 Task: Send an email with the signature Daniel Baker with the subject 'Payment confirmation' and the message 'Could you please provide more details on the timeline?' from softage.1@softage.net to softage.3@softage.net,  softage.1@softage.net and softage.4@softage.net with CC to softage.5@softage.net with an attached document Feasibility_analysis.pdf
Action: Key pressed n
Screenshot: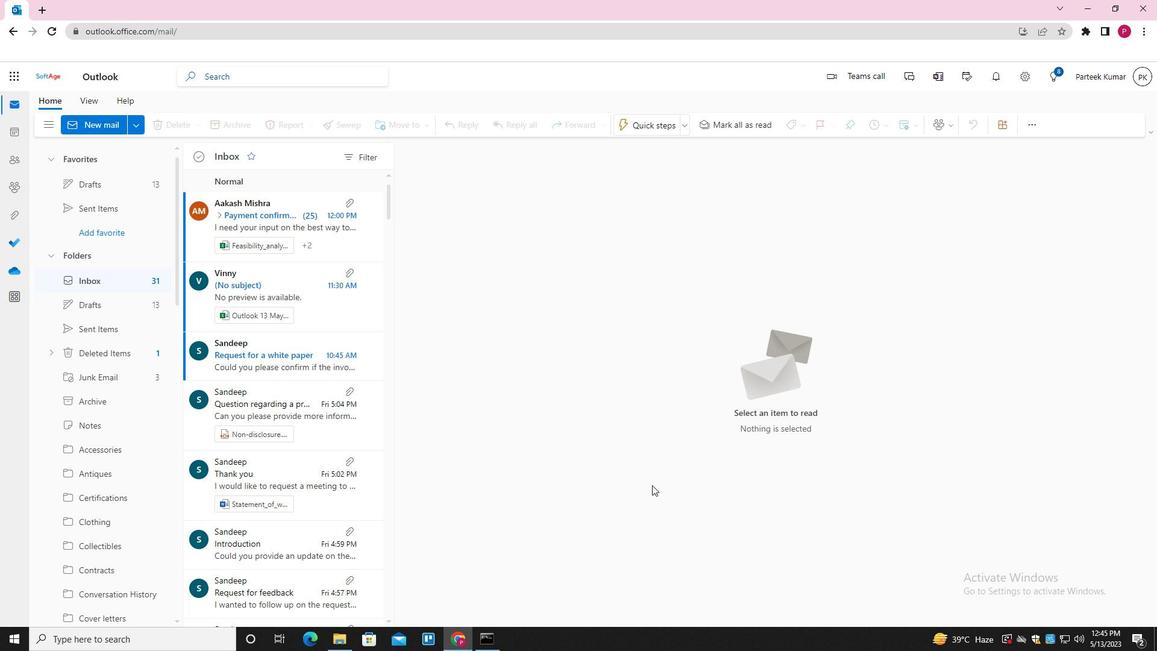 
Action: Mouse moved to (812, 123)
Screenshot: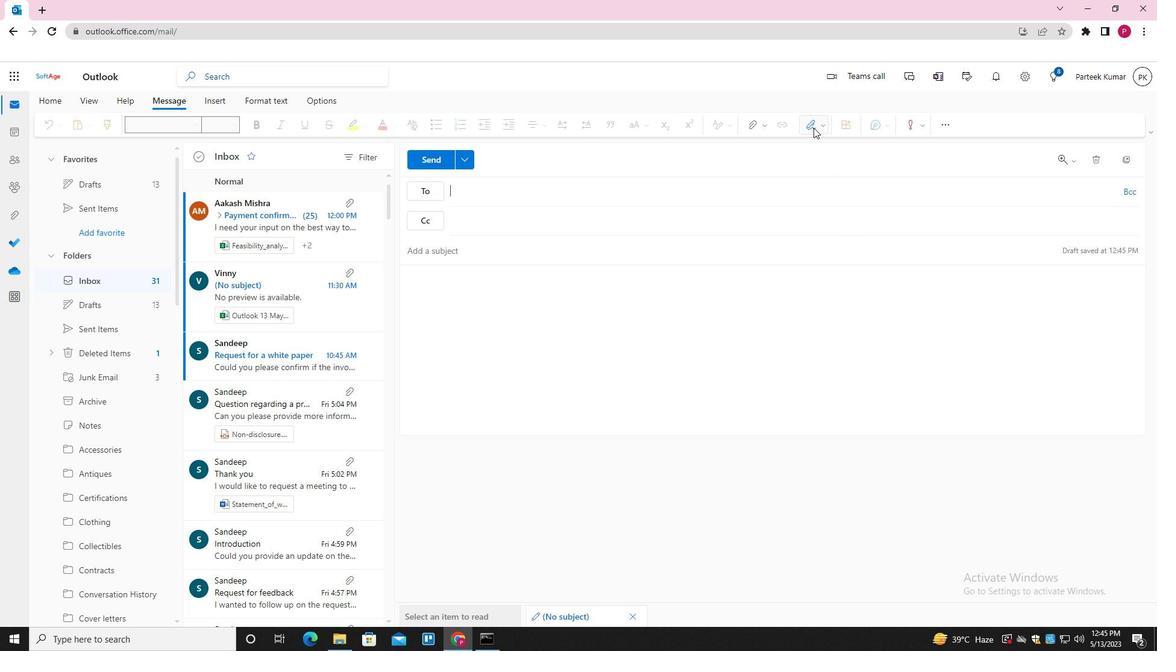 
Action: Mouse pressed left at (812, 123)
Screenshot: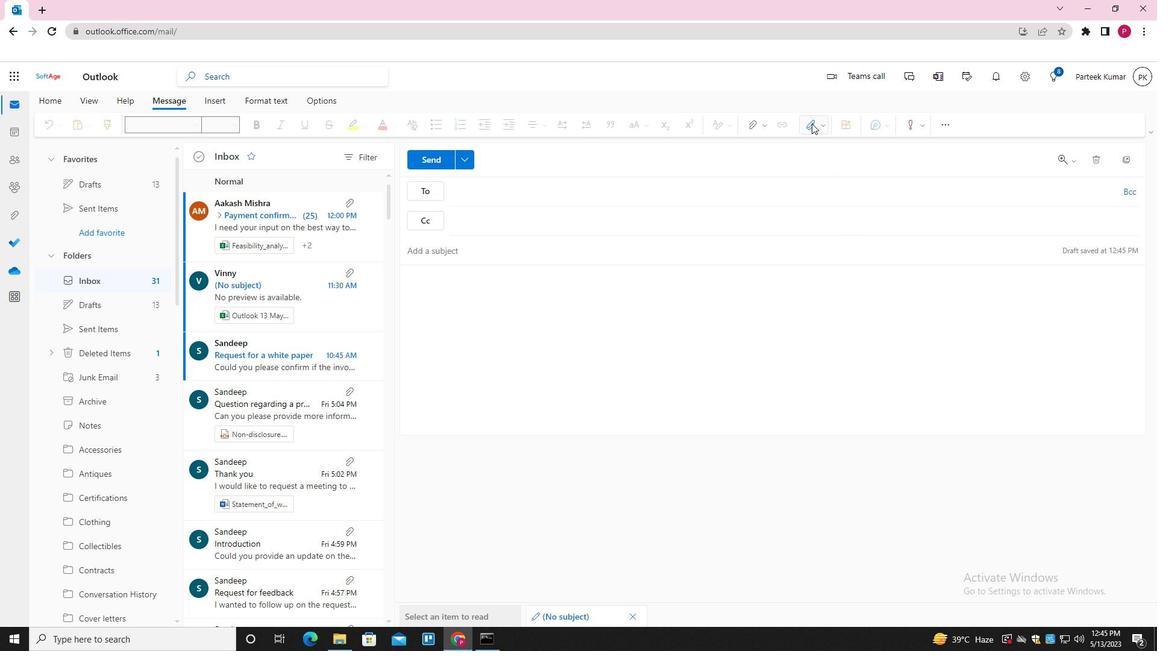 
Action: Mouse moved to (798, 173)
Screenshot: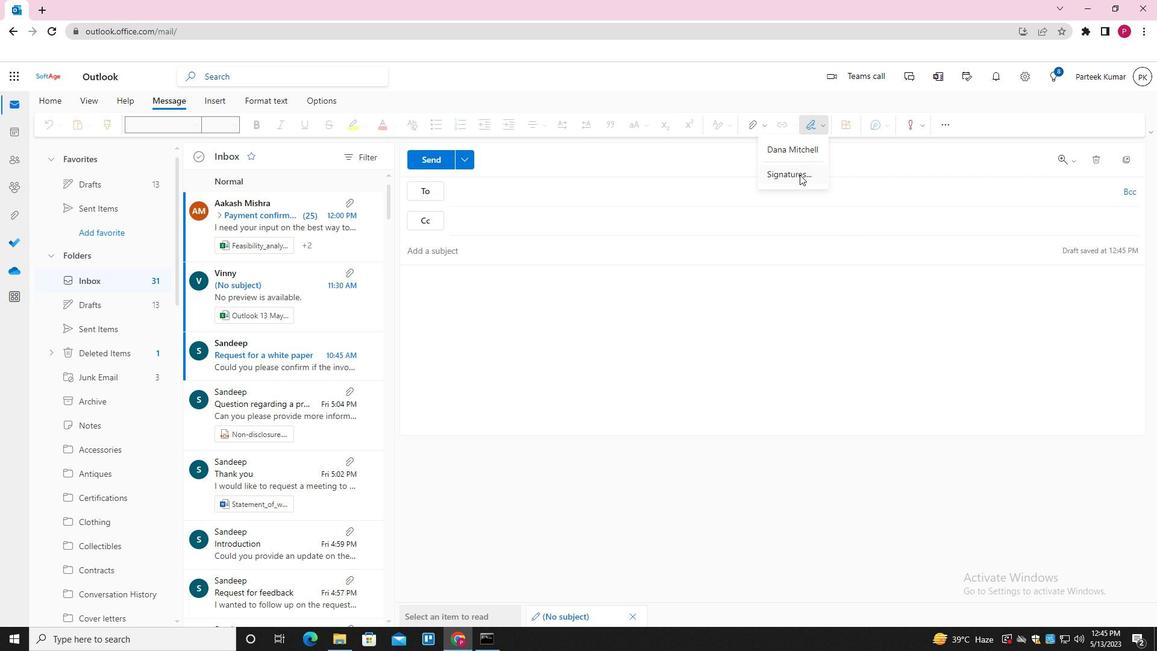 
Action: Mouse pressed left at (798, 173)
Screenshot: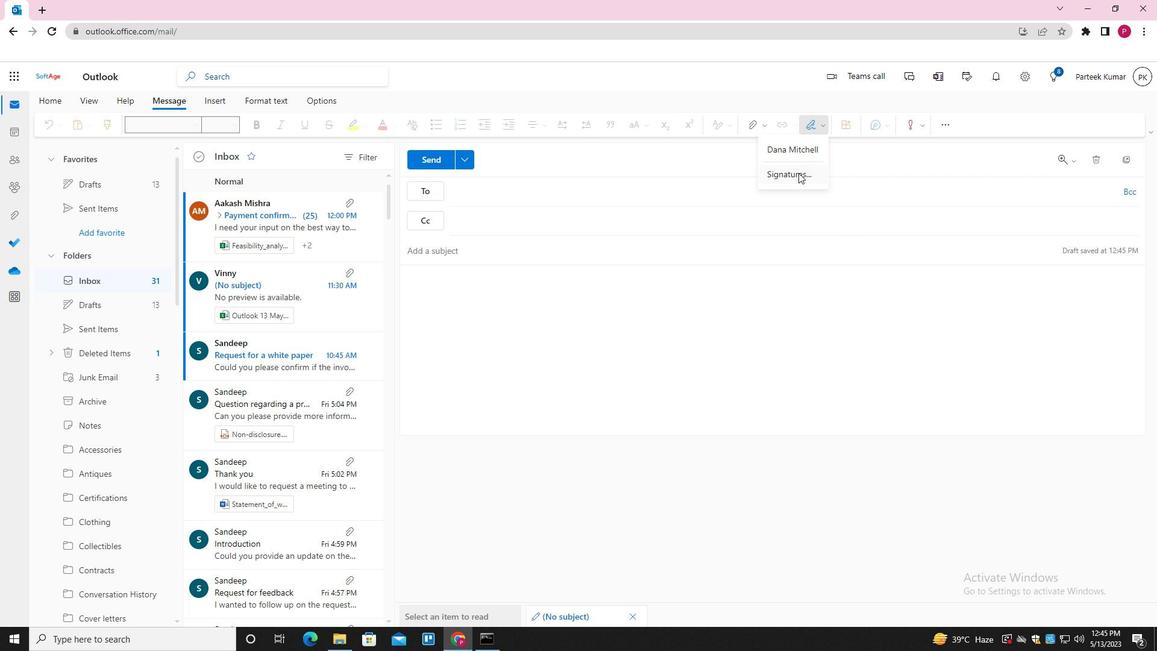 
Action: Mouse moved to (811, 221)
Screenshot: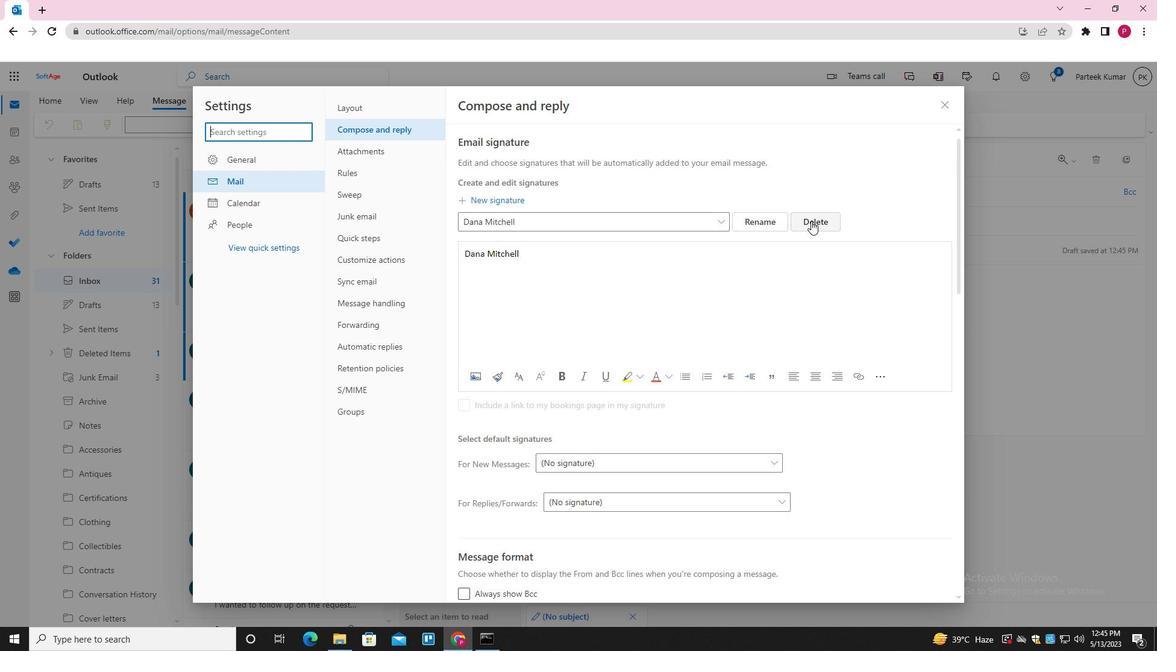 
Action: Mouse pressed left at (811, 221)
Screenshot: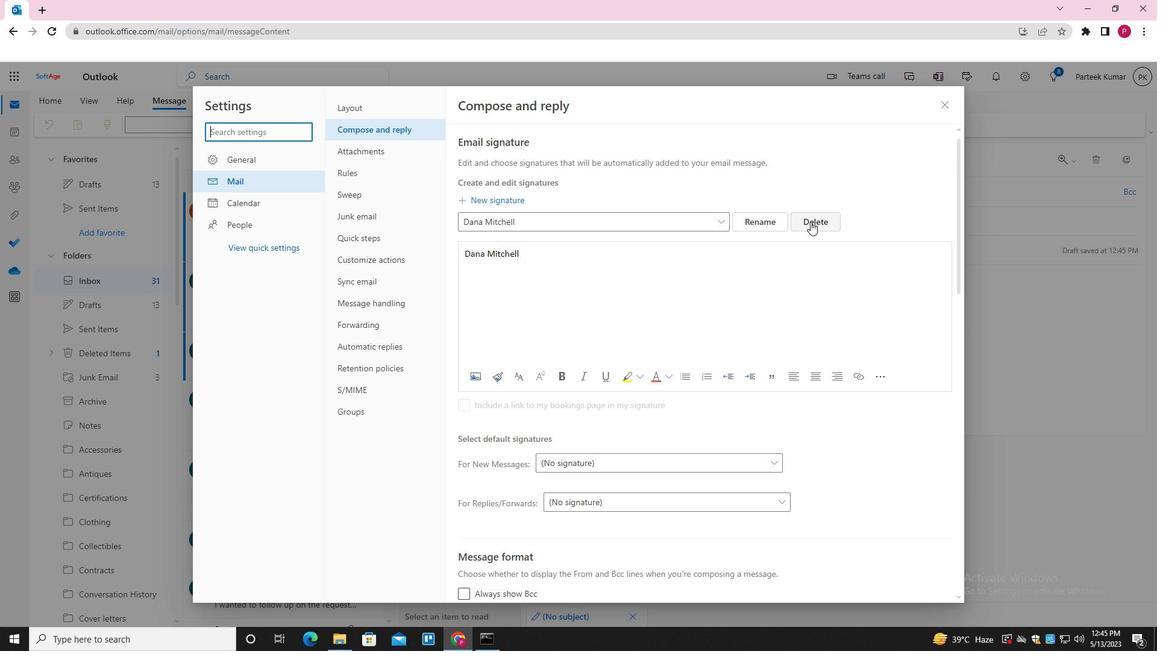
Action: Mouse moved to (557, 220)
Screenshot: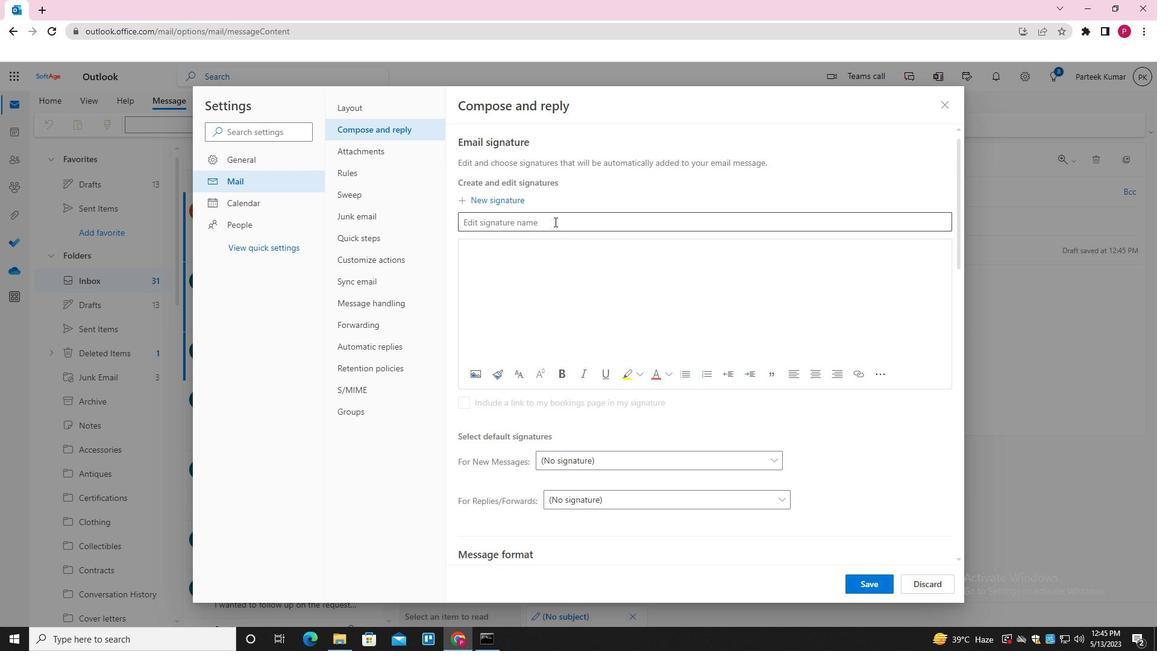 
Action: Mouse pressed left at (557, 220)
Screenshot: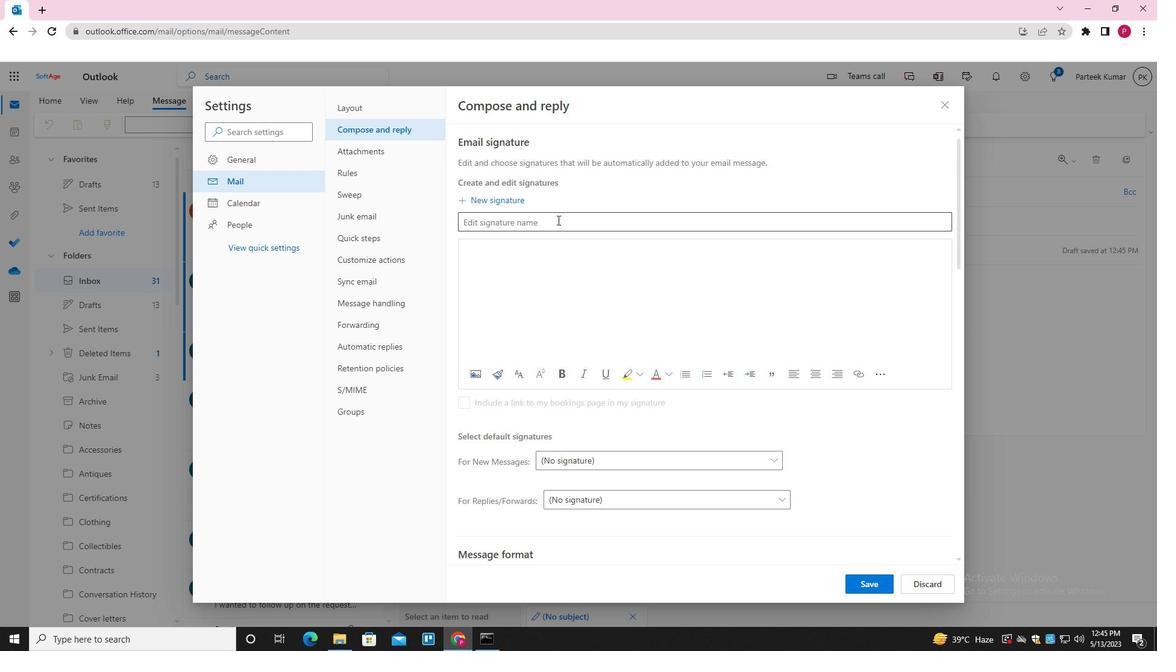 
Action: Key pressed <Key.shift>DANIEL<Key.space><Key.shift>BAKER<Key.tab><Key.shift>DANIR<Key.backspace>EL<Key.space><Key.shift>BAKER
Screenshot: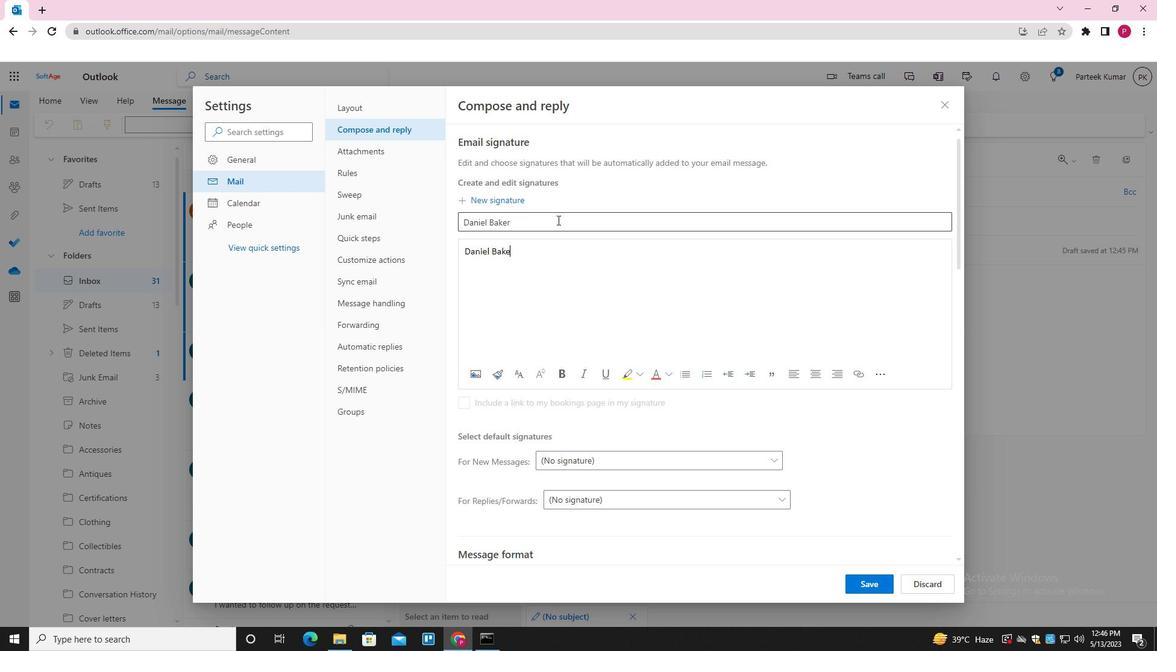 
Action: Mouse moved to (862, 586)
Screenshot: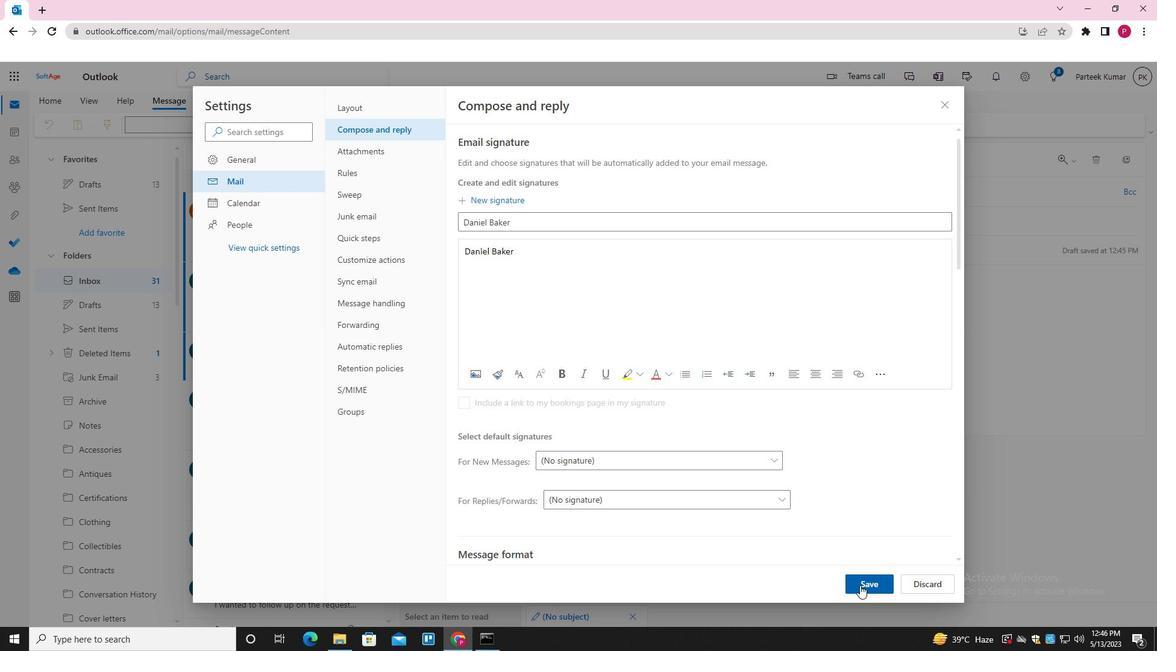 
Action: Mouse pressed left at (862, 586)
Screenshot: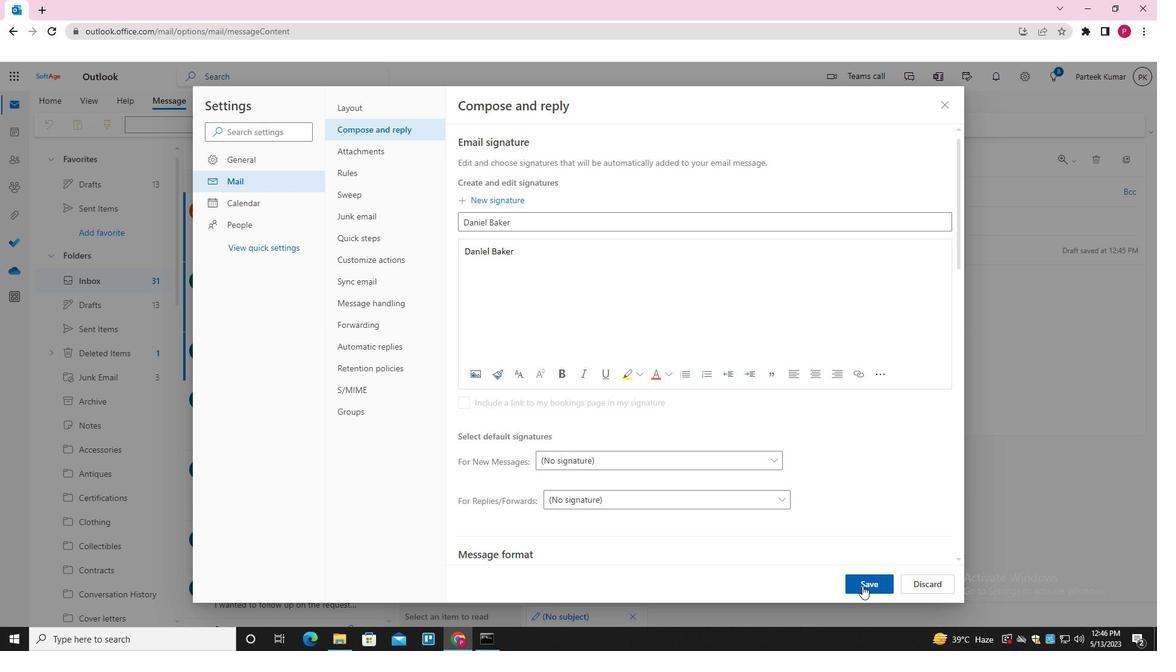 
Action: Mouse moved to (944, 105)
Screenshot: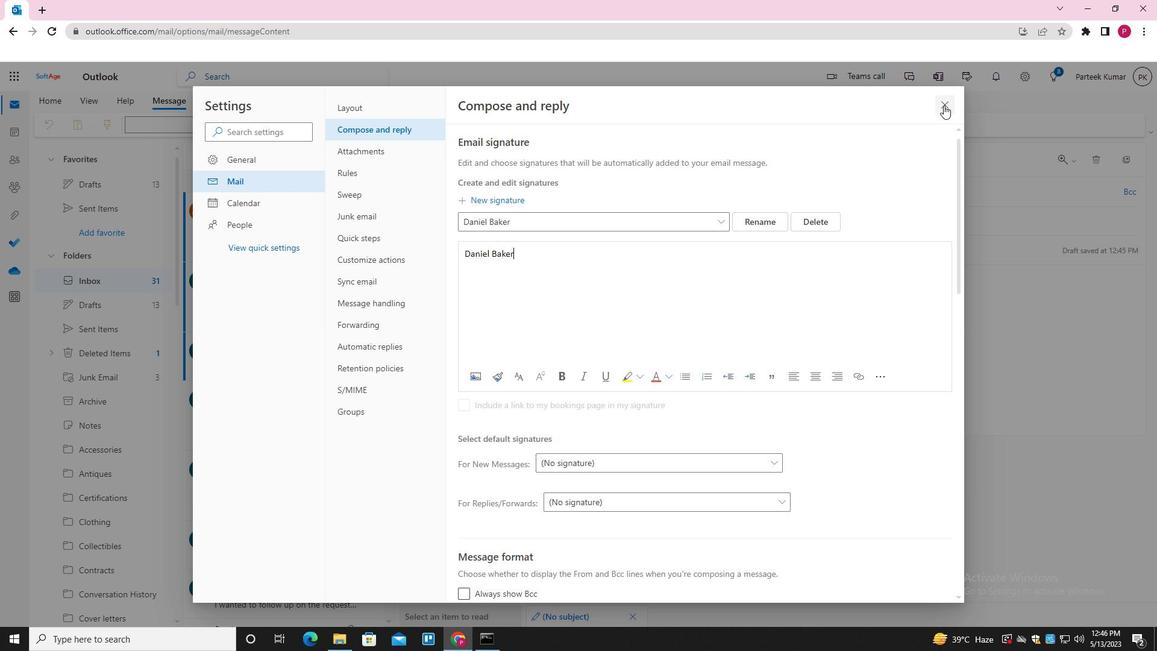 
Action: Mouse pressed left at (944, 105)
Screenshot: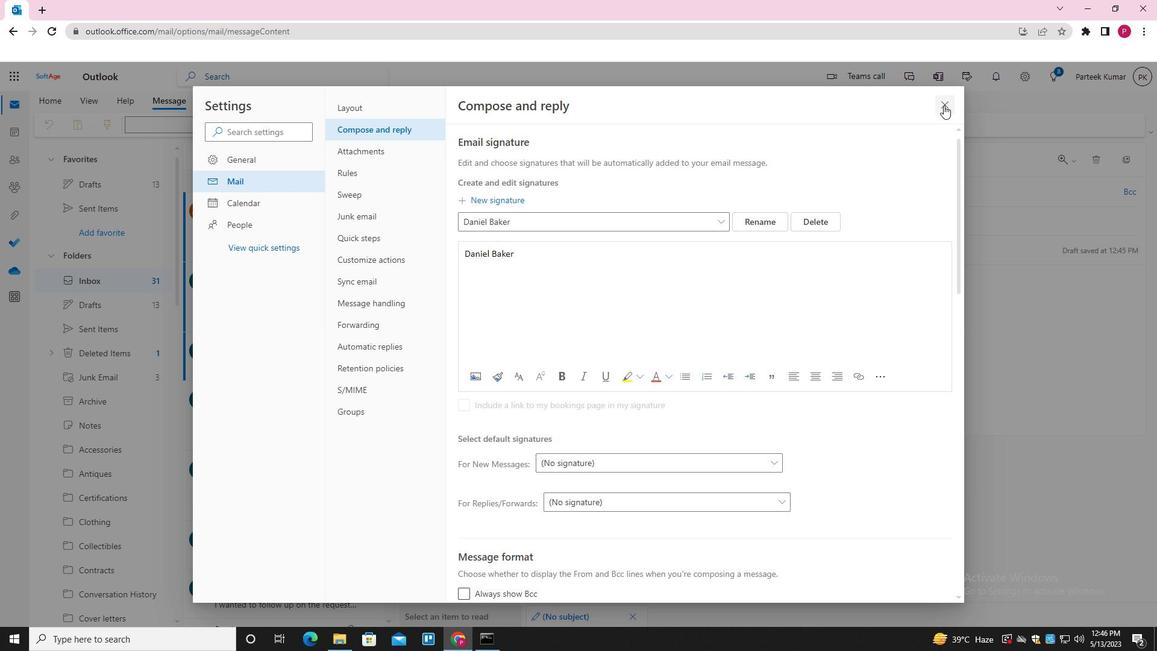 
Action: Mouse moved to (812, 123)
Screenshot: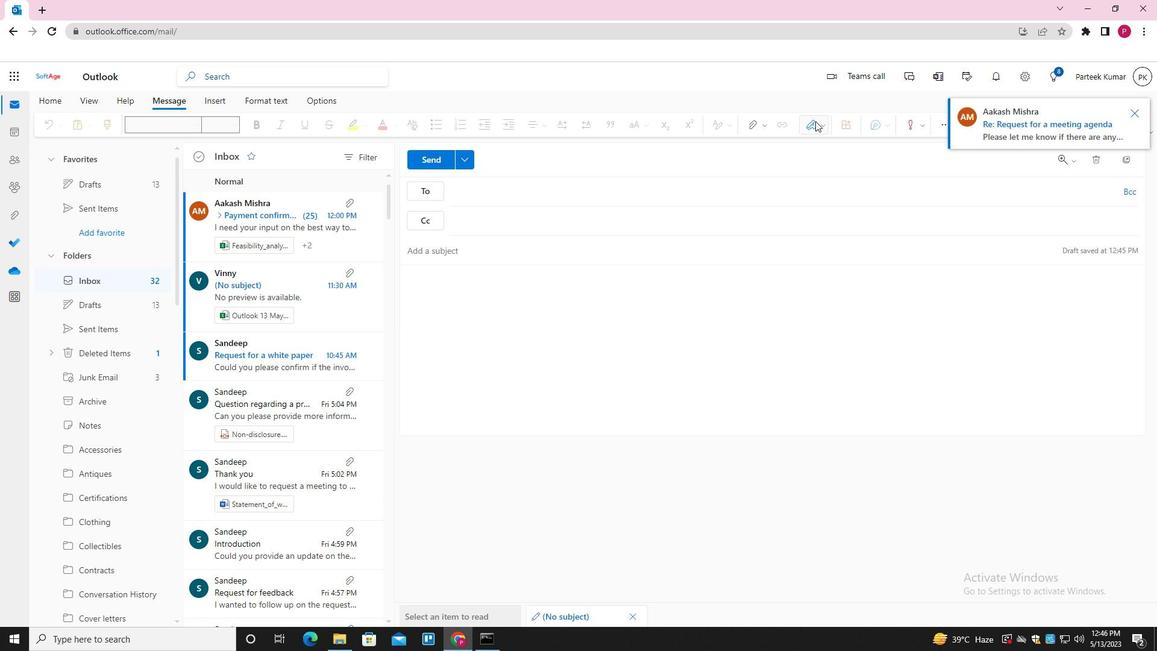
Action: Mouse pressed left at (812, 123)
Screenshot: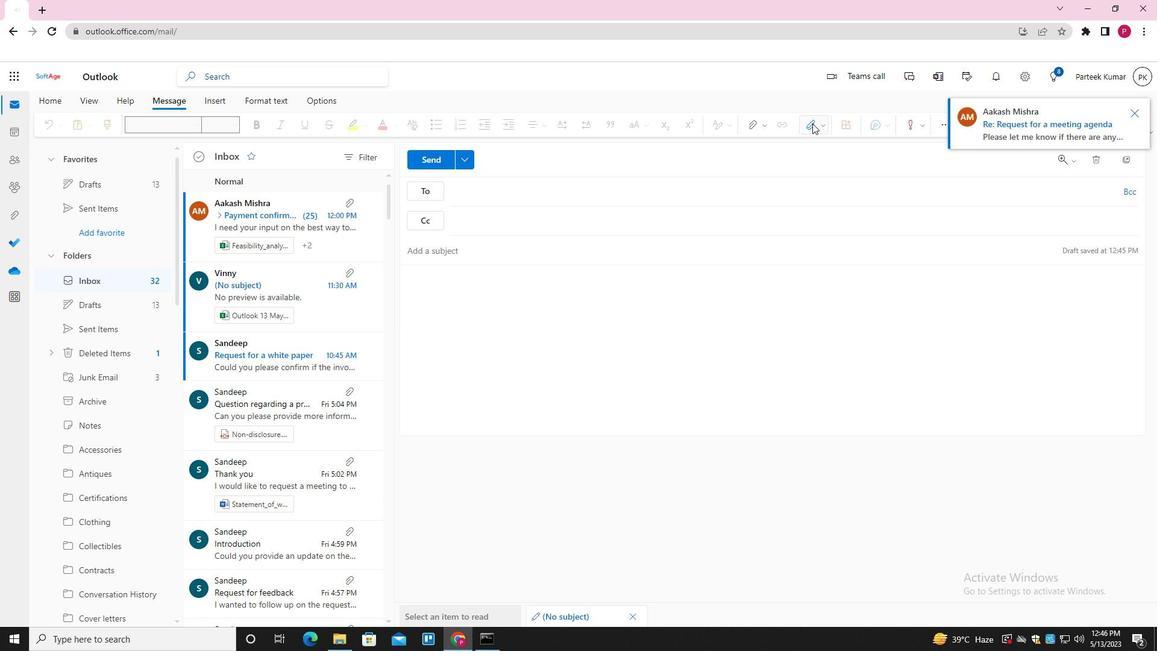 
Action: Mouse moved to (789, 149)
Screenshot: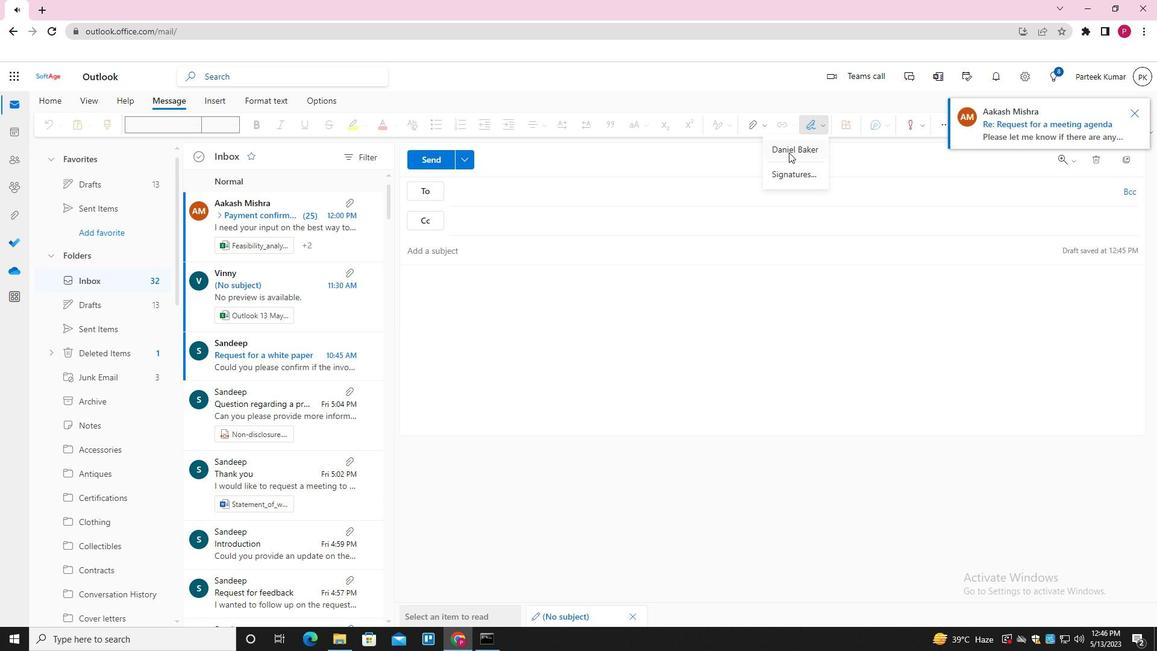 
Action: Mouse pressed left at (789, 149)
Screenshot: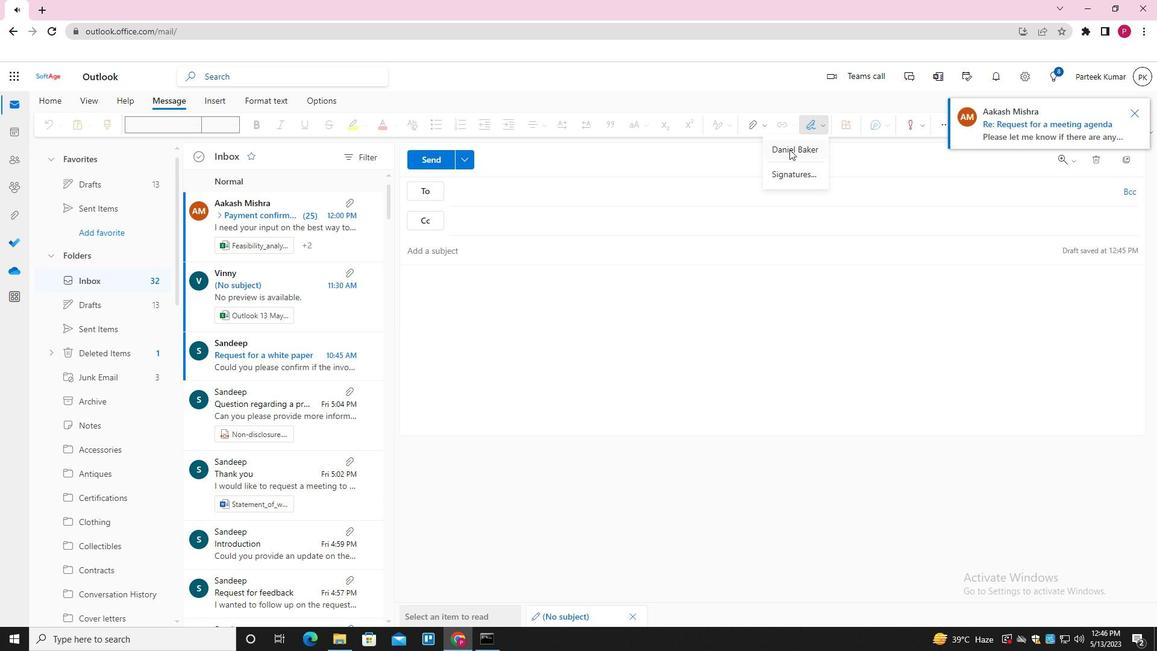 
Action: Mouse moved to (485, 250)
Screenshot: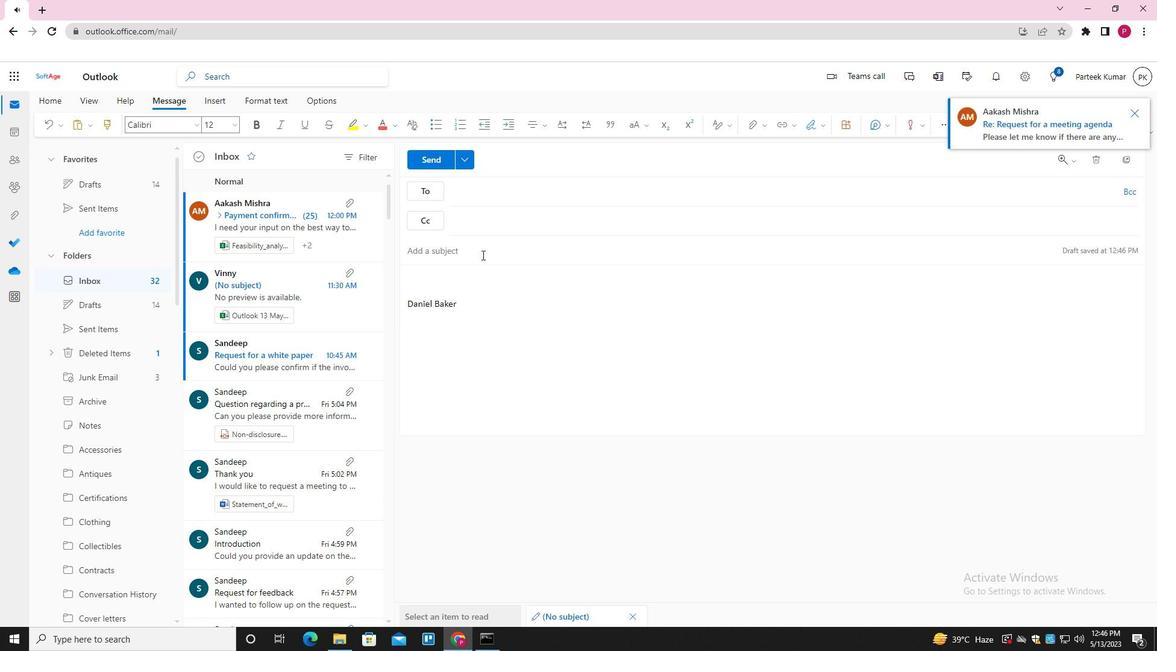 
Action: Mouse pressed left at (485, 250)
Screenshot: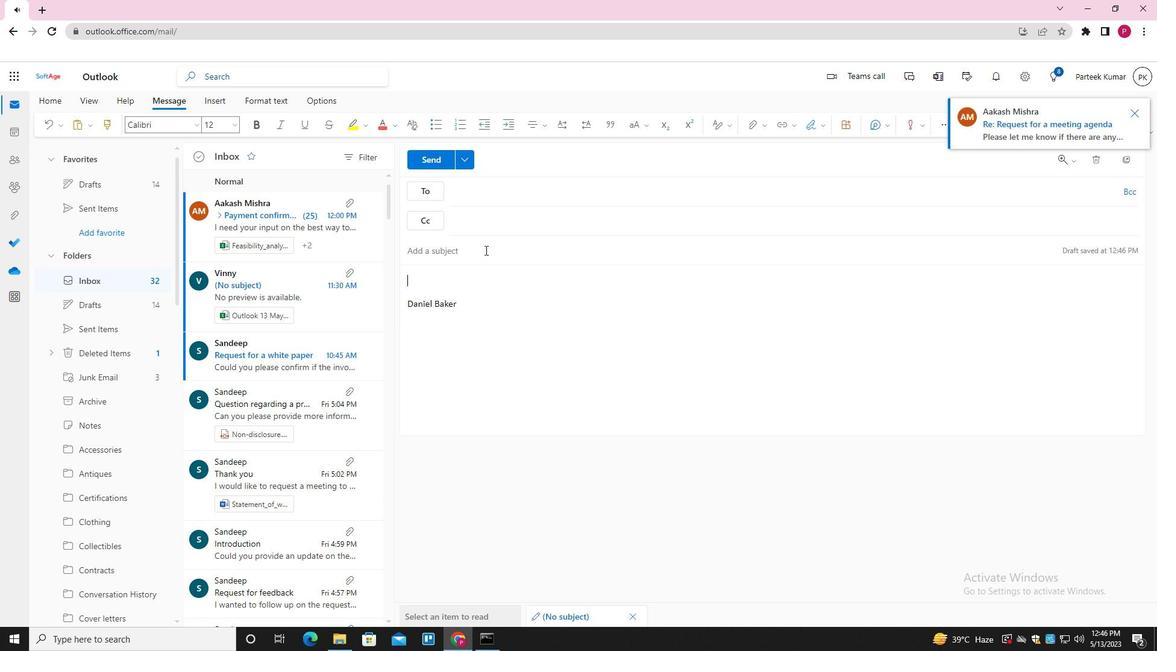 
Action: Key pressed <Key.shift_r>PAYMENT<Key.space><Key.shift>CONFIRMATION<Key.space><Key.tab><Key.shift_r><Key.shift_r><Key.shift_r><Key.shift_r><Key.shift_r><Key.shift_r><Key.shift_r><Key.shift_r><Key.shift_r><Key.shift_r>COULD<Key.space>YOU<Key.space>PLEASE<Key.space>PROVIDE<Key.space>MORE<Key.space>DETAOILS<Key.space><Key.backspace><Key.backspace><Key.backspace><Key.backspace><Key.backspace>ILS<Key.space>ON<Key.space>THE<Key.space>TIMEK<Key.backspace>LINE<Key.shift_r>?
Screenshot: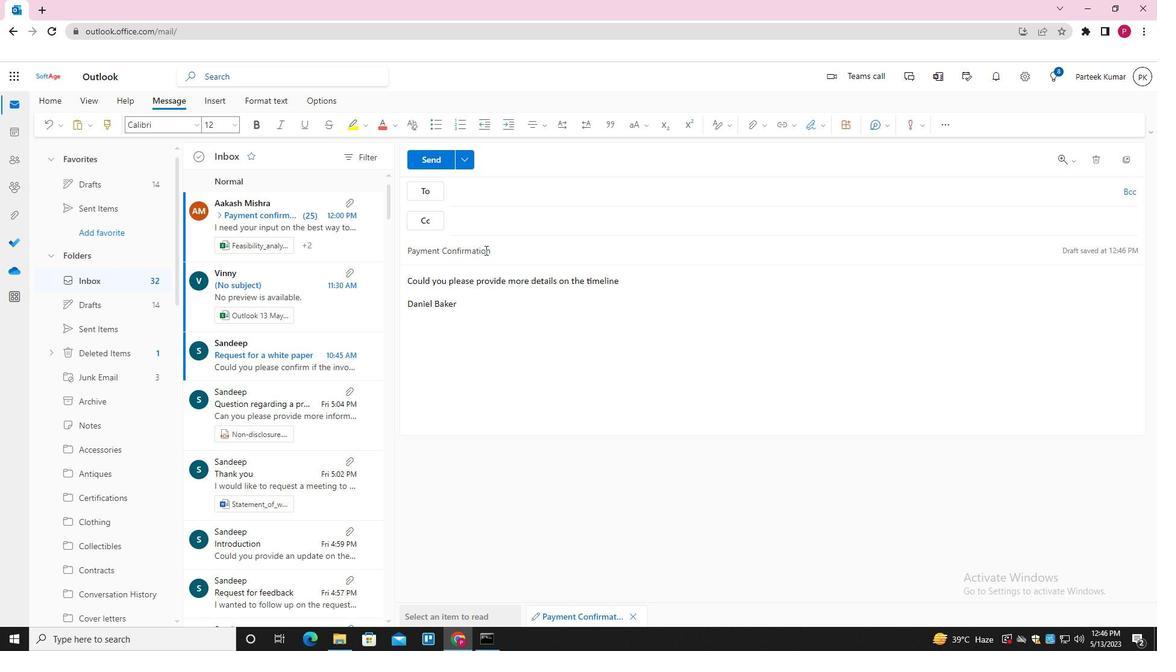 
Action: Mouse moved to (525, 192)
Screenshot: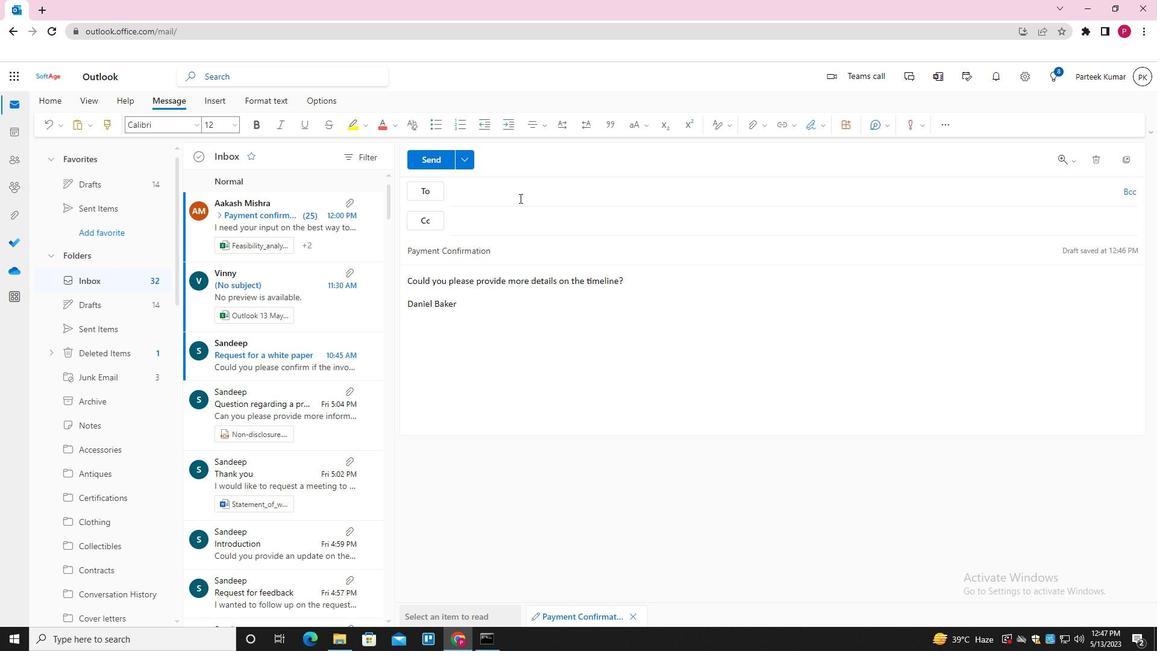 
Action: Mouse pressed left at (525, 192)
Screenshot: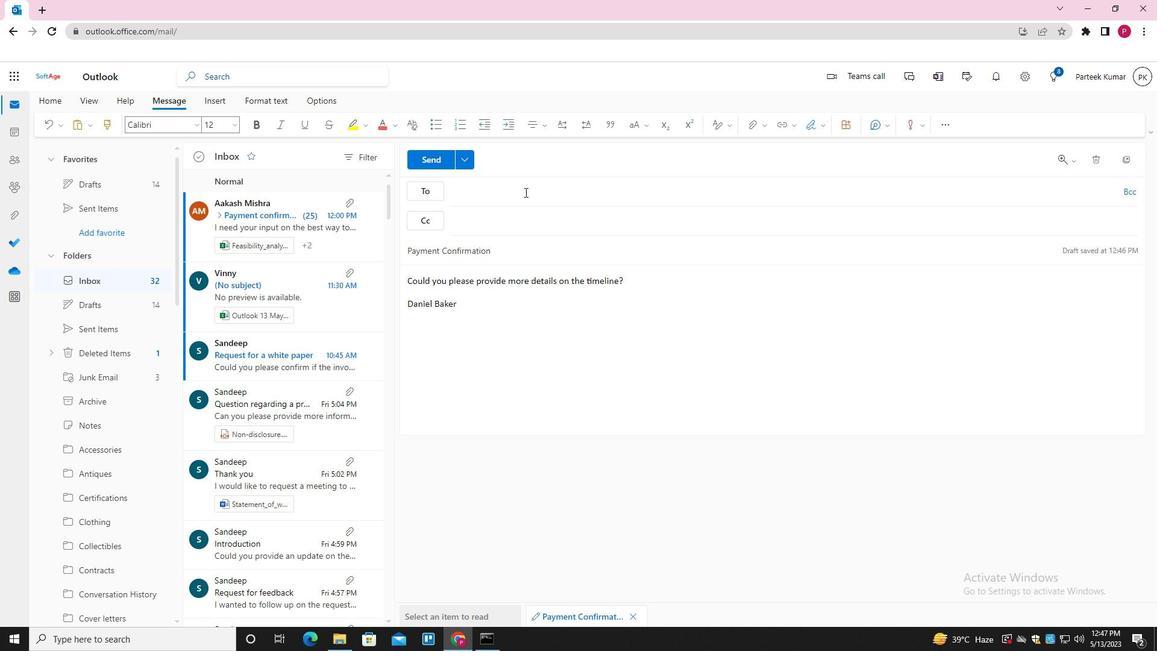 
Action: Key pressed SOFTAGE.3<Key.shift>@SOFTAGE.NET<Key.enter>SOFTAGE.1<Key.shift>@SOFTAGE.NET<Key.enter>SOFTAGE.4<Key.shift>@SOFTAGE.NET<Key.enter><Key.tab>SOFTAGE.5<Key.shift>@SOFTAGE.NET<Key.enter>
Screenshot: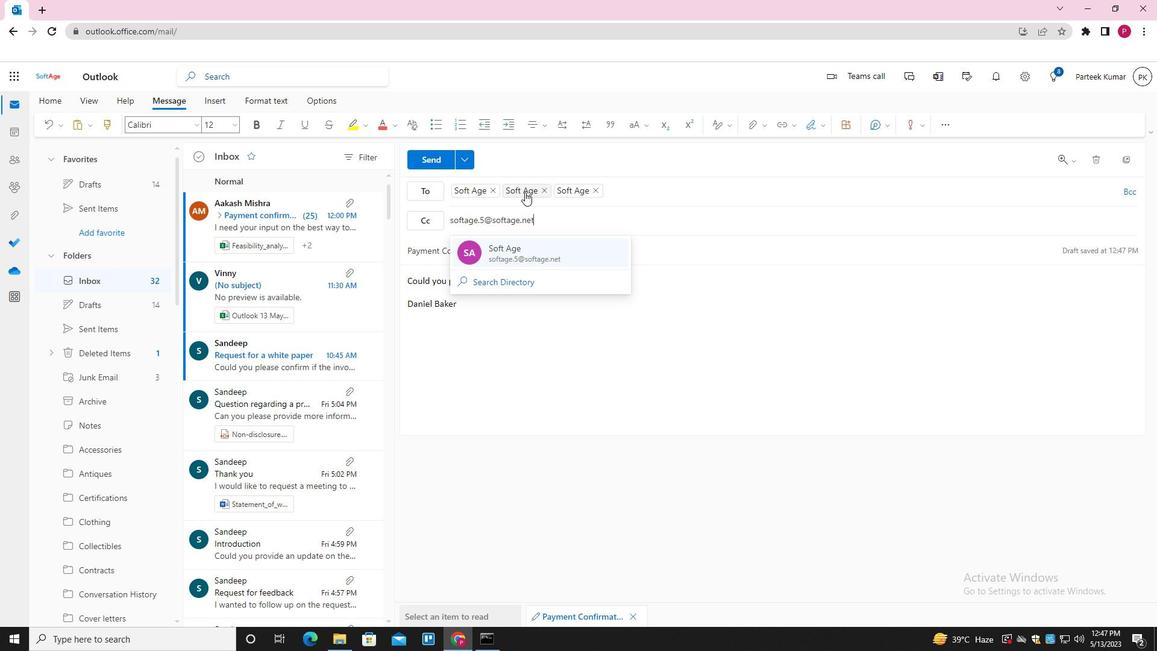
Action: Mouse moved to (753, 128)
Screenshot: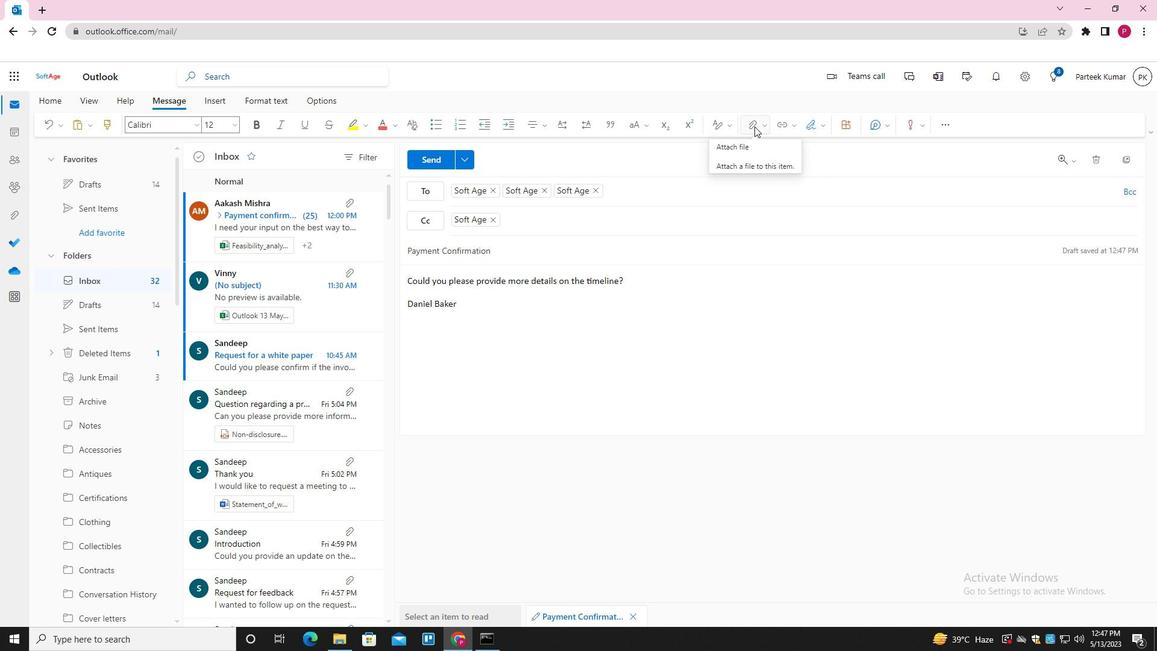 
Action: Mouse pressed left at (753, 128)
Screenshot: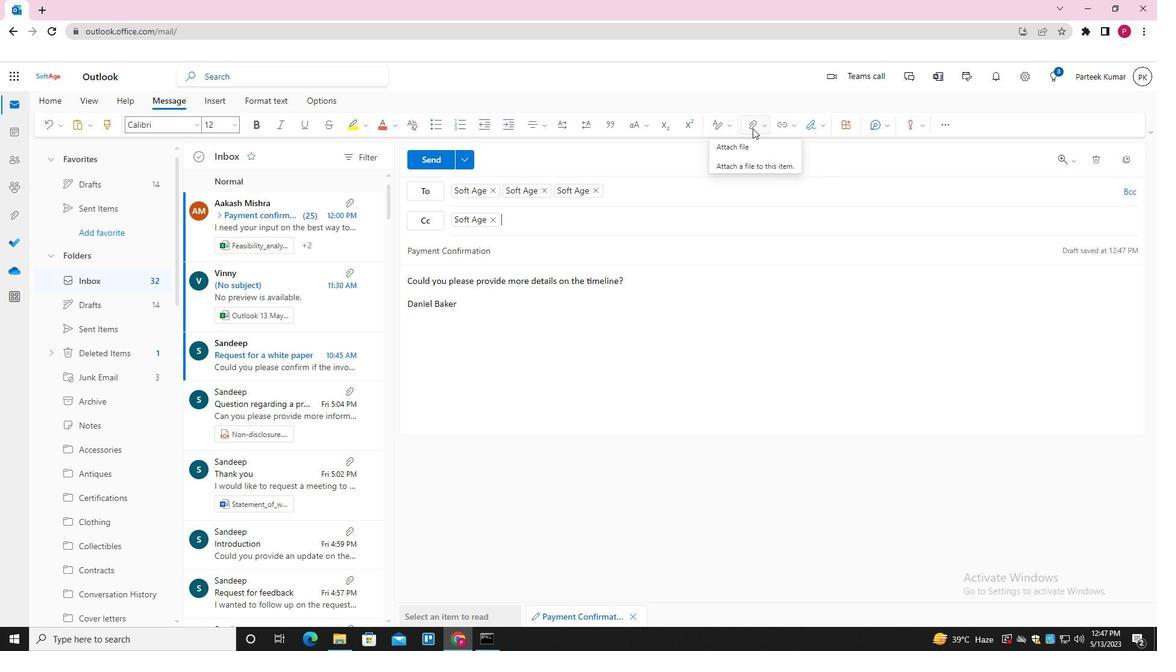 
Action: Mouse moved to (685, 154)
Screenshot: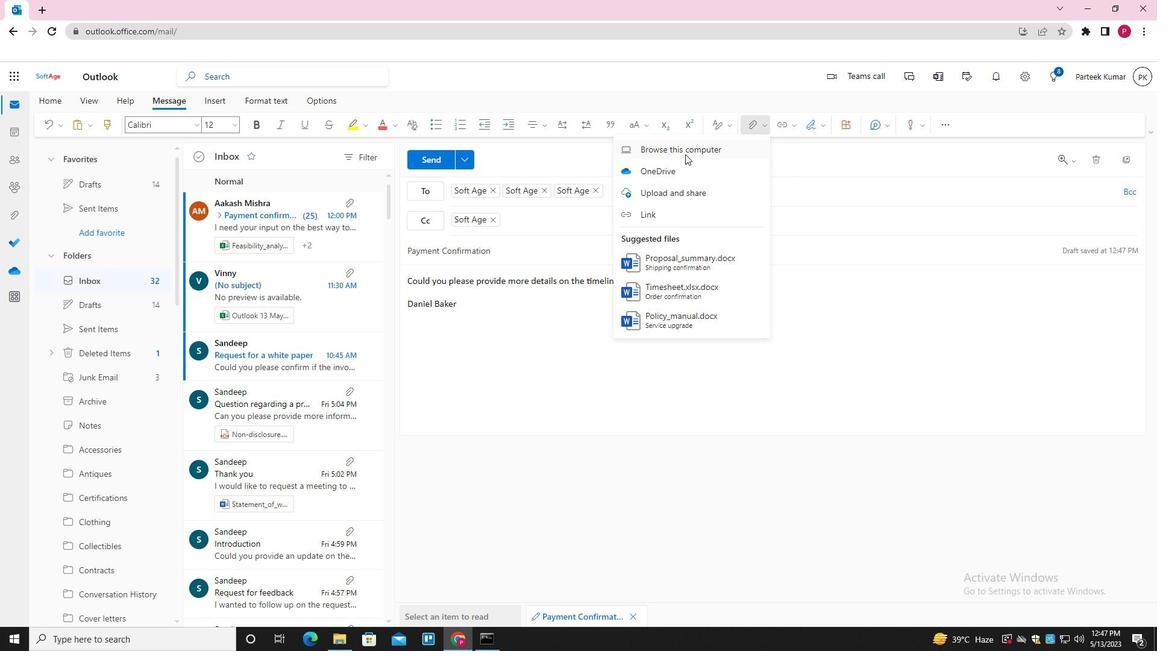 
Action: Mouse pressed left at (685, 154)
Screenshot: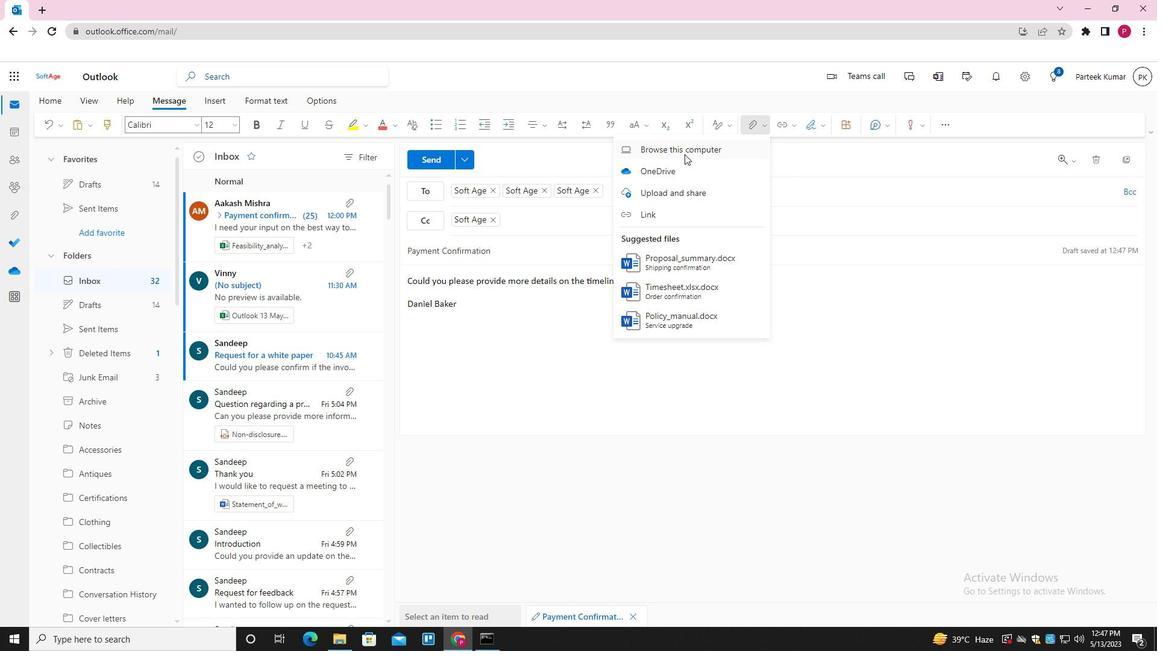 
Action: Mouse moved to (183, 89)
Screenshot: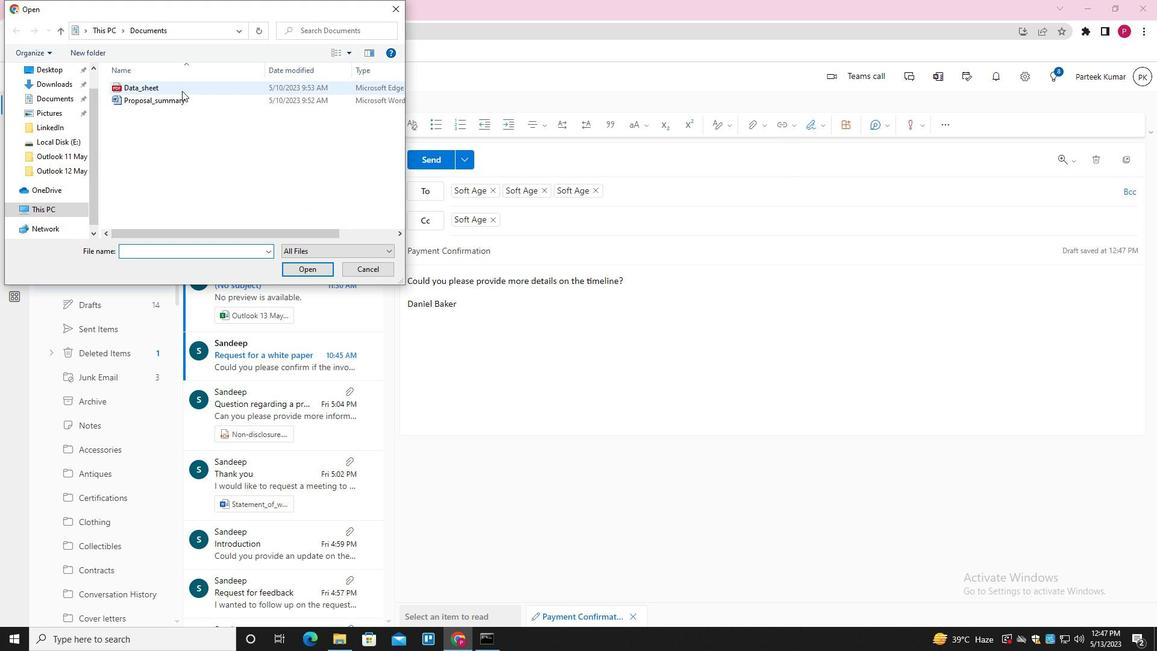 
Action: Mouse pressed left at (183, 89)
Screenshot: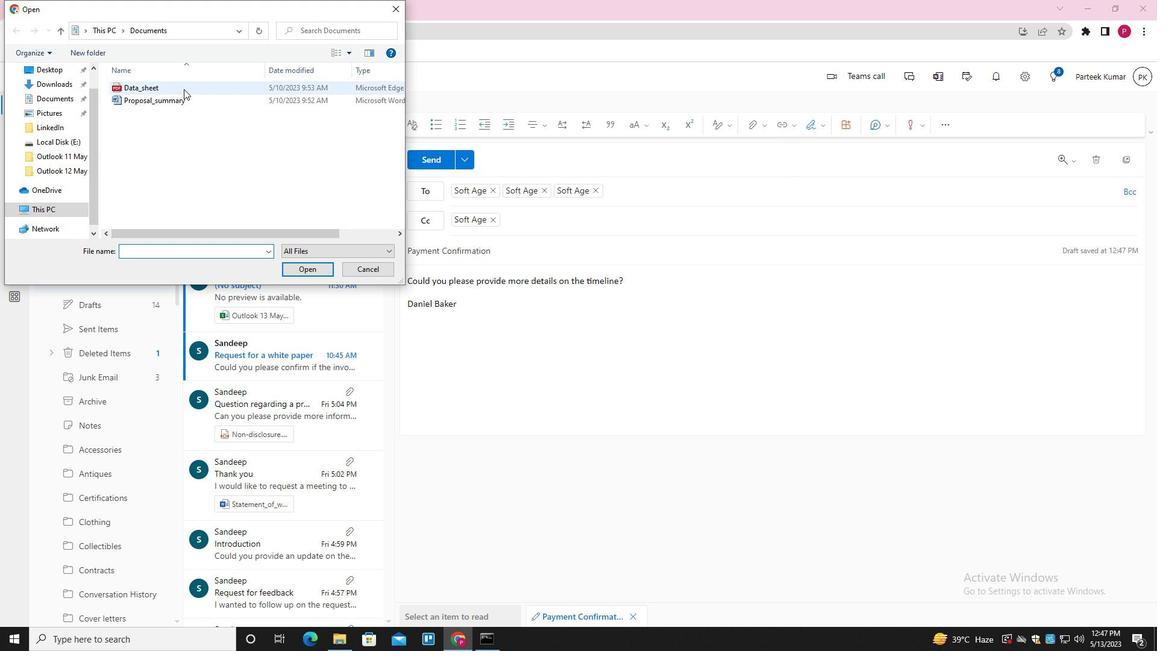
Action: Key pressed <Key.f2><Key.shift_r><Key.shift_r><Key.shift_r><Key.shift_r><Key.shift_r><Key.shift_r><Key.shift_r><Key.shift_r><Key.shift_r><Key.shift_r><Key.shift_r><Key.shift_r><Key.shift_r><Key.shift_r><Key.shift_r><Key.shift_r><Key.shift_r><Key.shift_r><Key.shift_r><Key.shift_r><Key.shift_r><Key.shift_r><Key.shift_r><Key.shift_r>FEASIBILITY<Key.shift_r>_ANALYSIS<Key.enter>
Screenshot: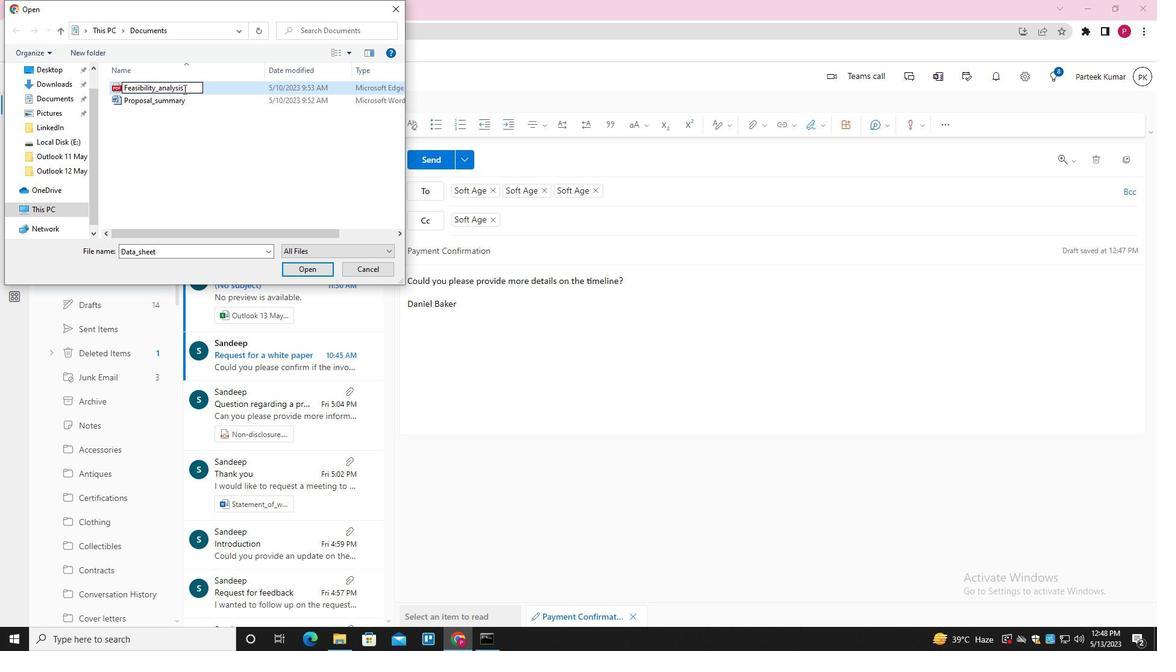 
Action: Mouse pressed left at (183, 89)
Screenshot: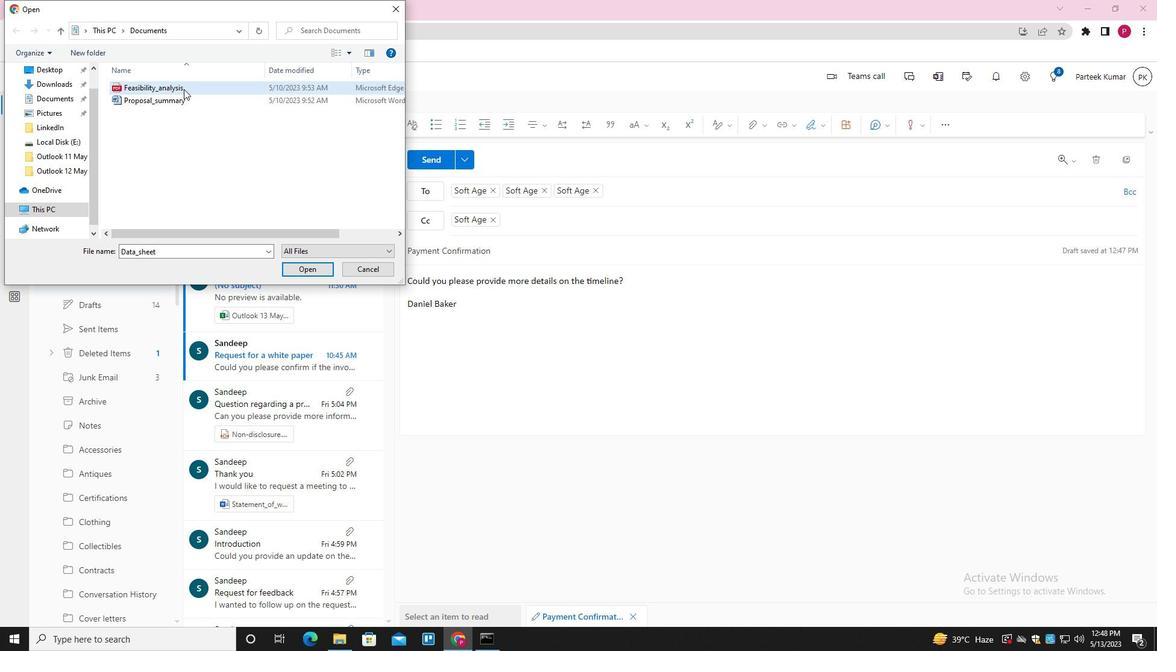 
Action: Mouse moved to (306, 273)
Screenshot: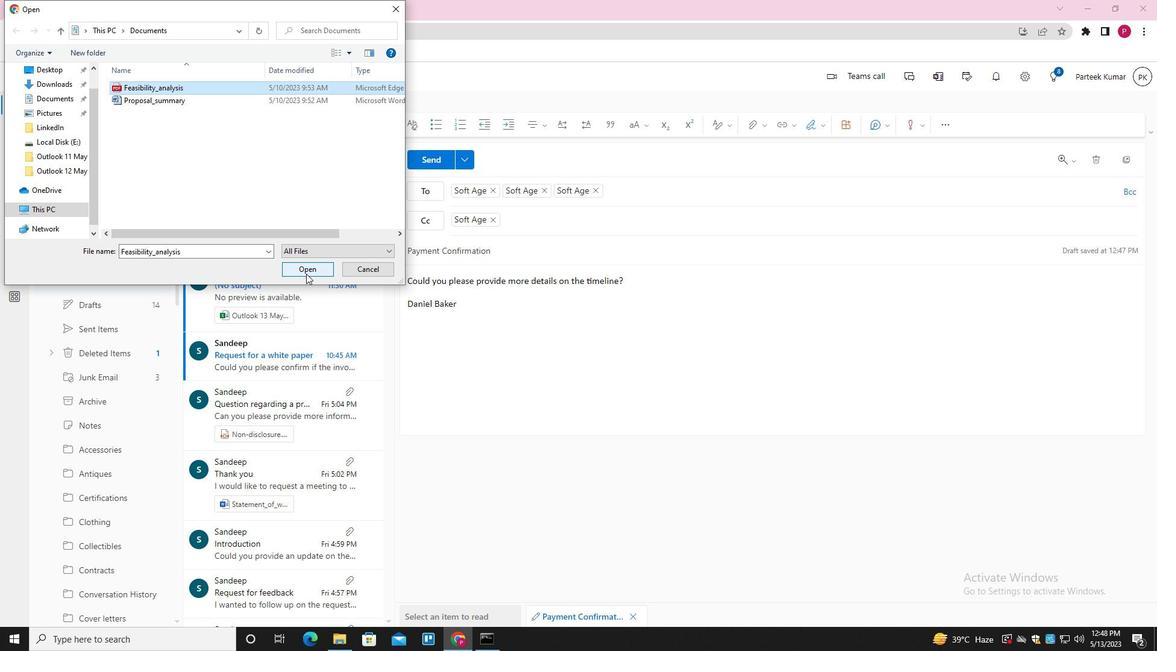 
Action: Mouse pressed left at (306, 273)
Screenshot: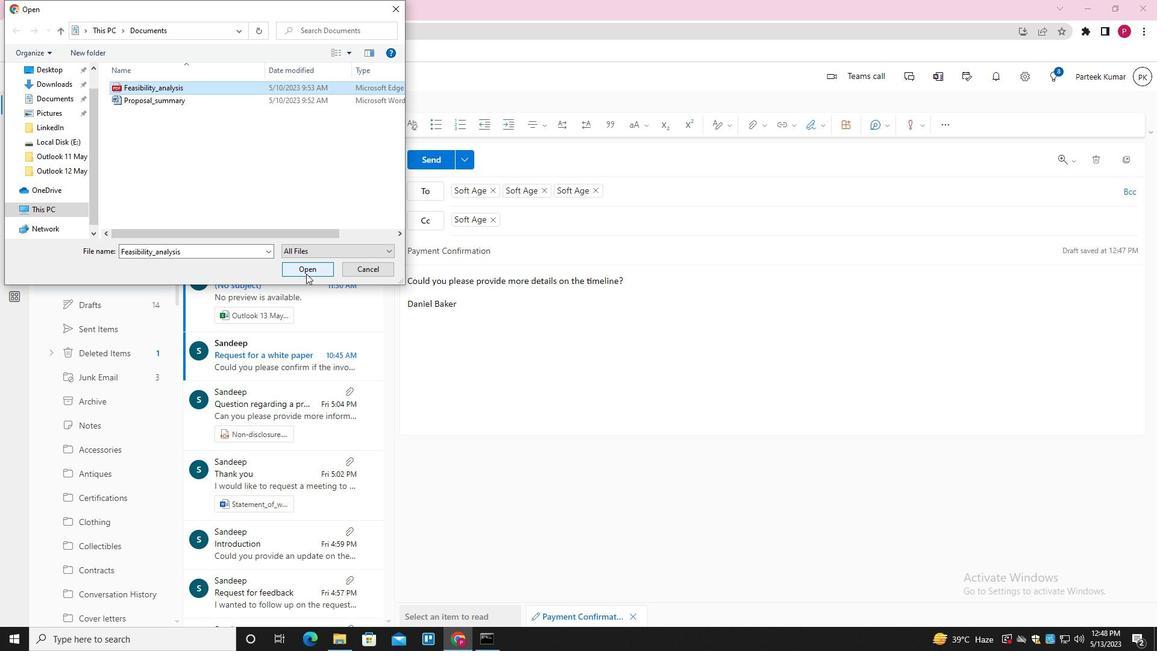 
Action: Mouse moved to (437, 160)
Screenshot: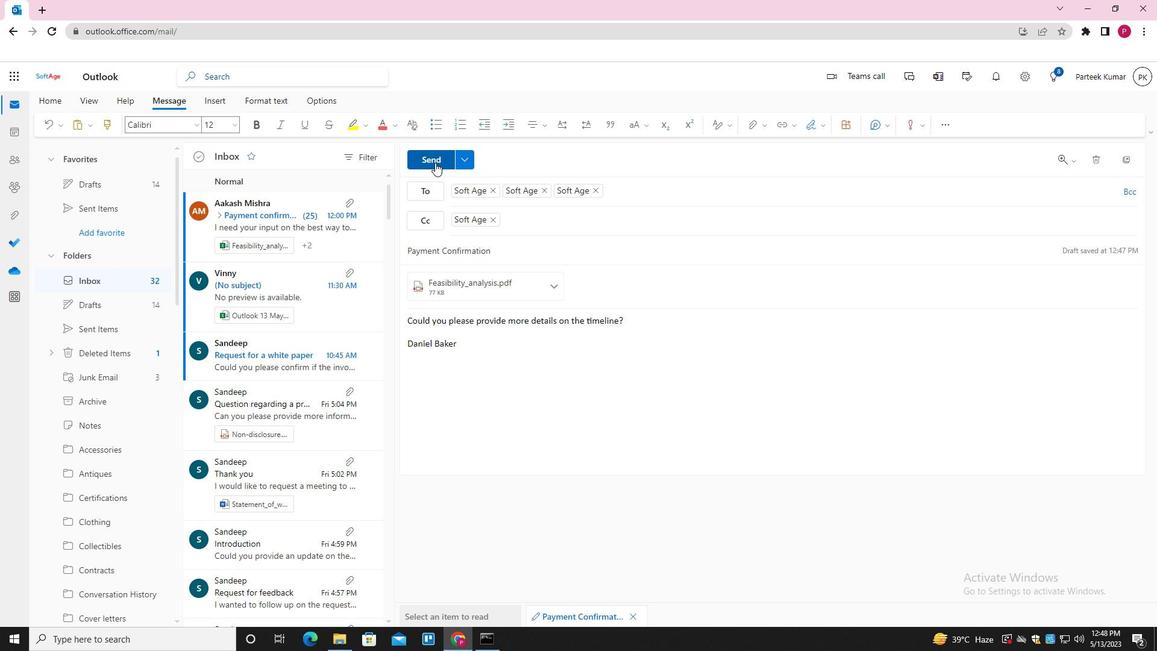 
Action: Mouse pressed left at (437, 160)
Screenshot: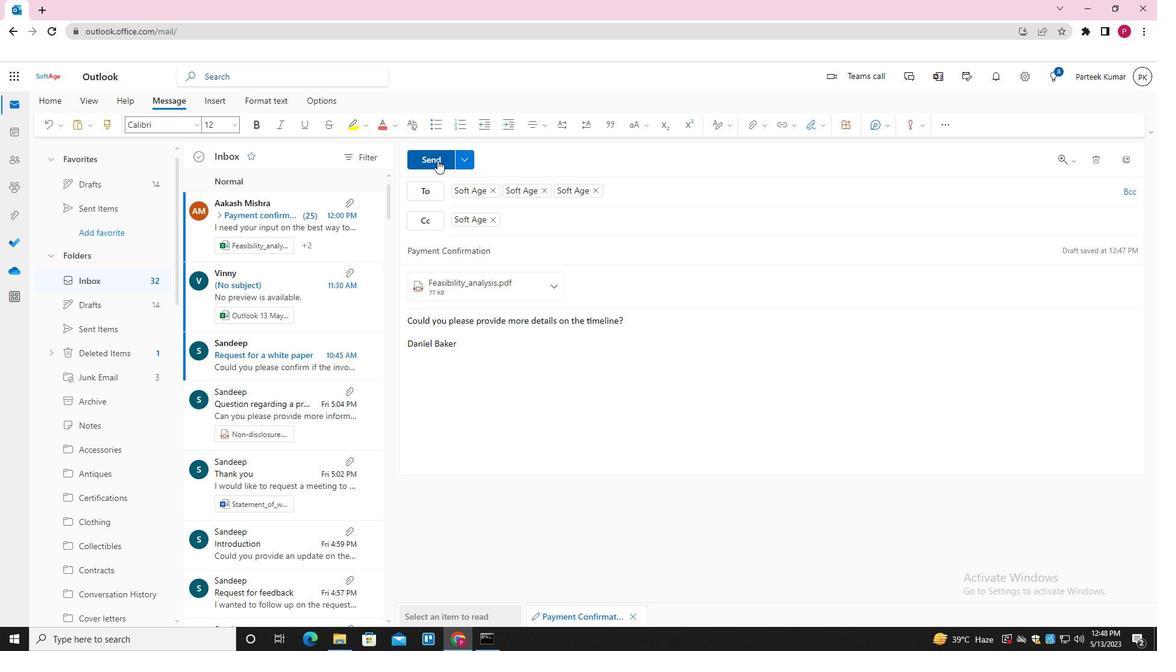 
Action: Mouse moved to (496, 228)
Screenshot: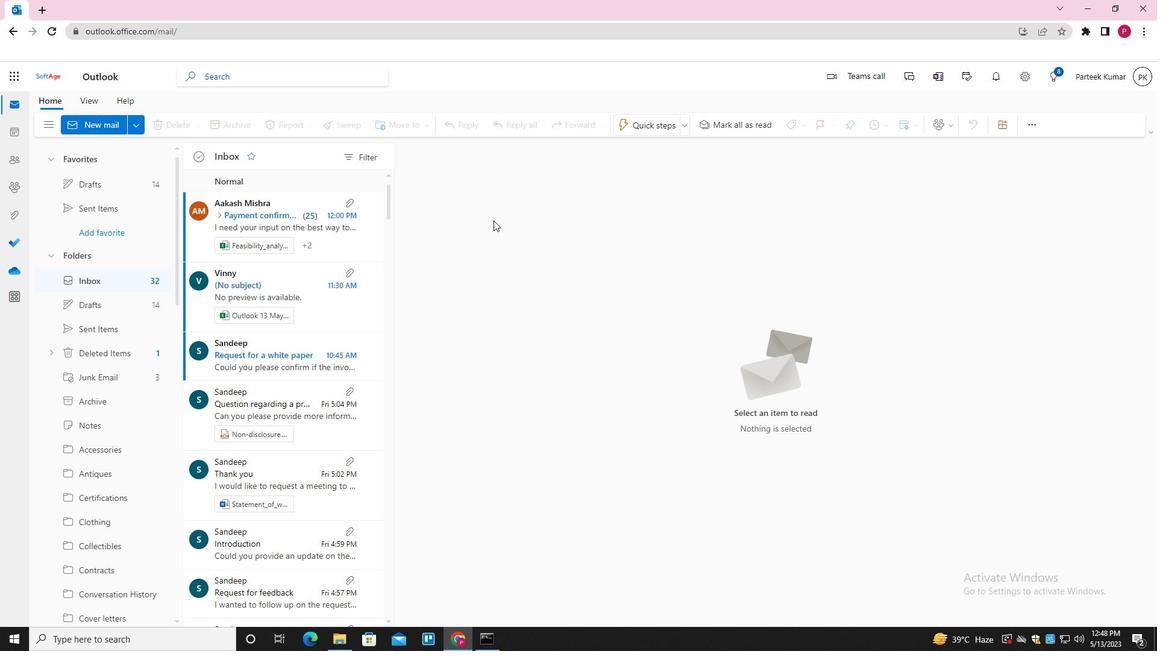 
